 Task: View and add the product "Febreze Original Extra Strength Fabric Refresher (16.9 oz)" to cart from the store "DashMart".
Action: Mouse pressed left at (42, 68)
Screenshot: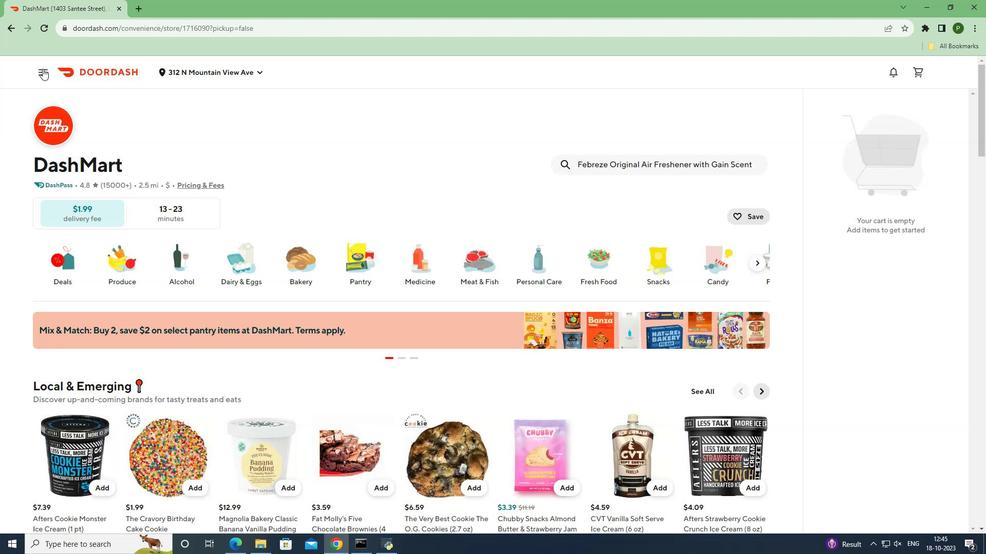
Action: Mouse moved to (55, 142)
Screenshot: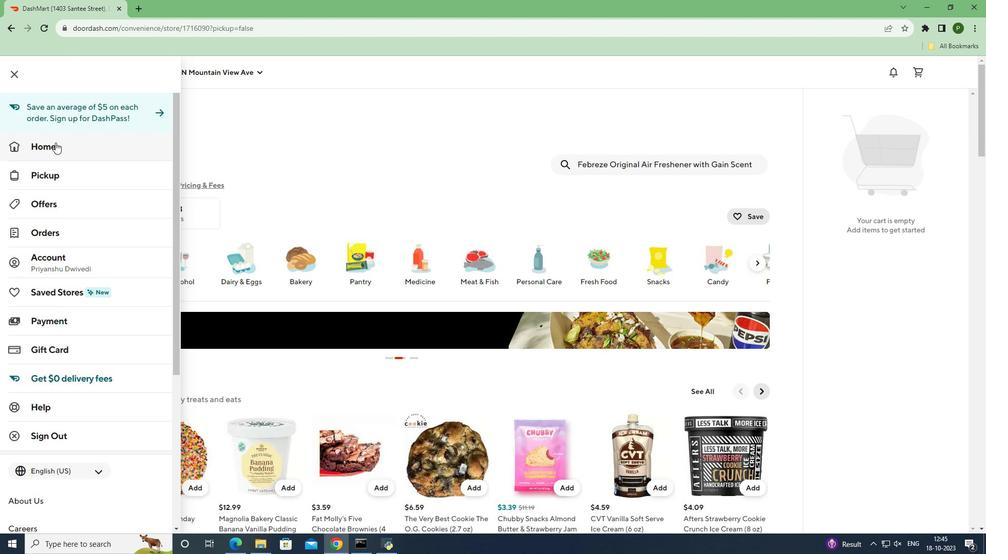 
Action: Mouse pressed left at (55, 142)
Screenshot: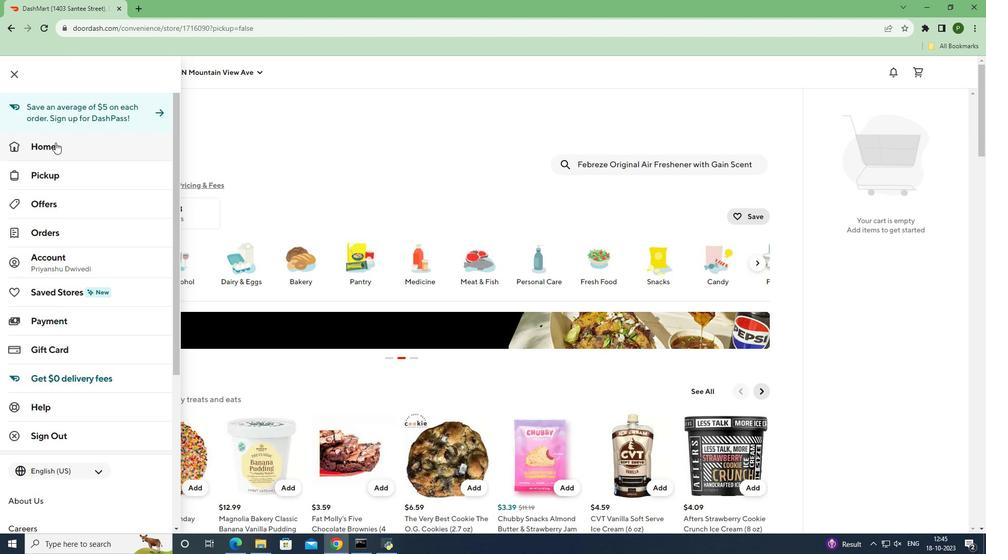 
Action: Mouse moved to (780, 107)
Screenshot: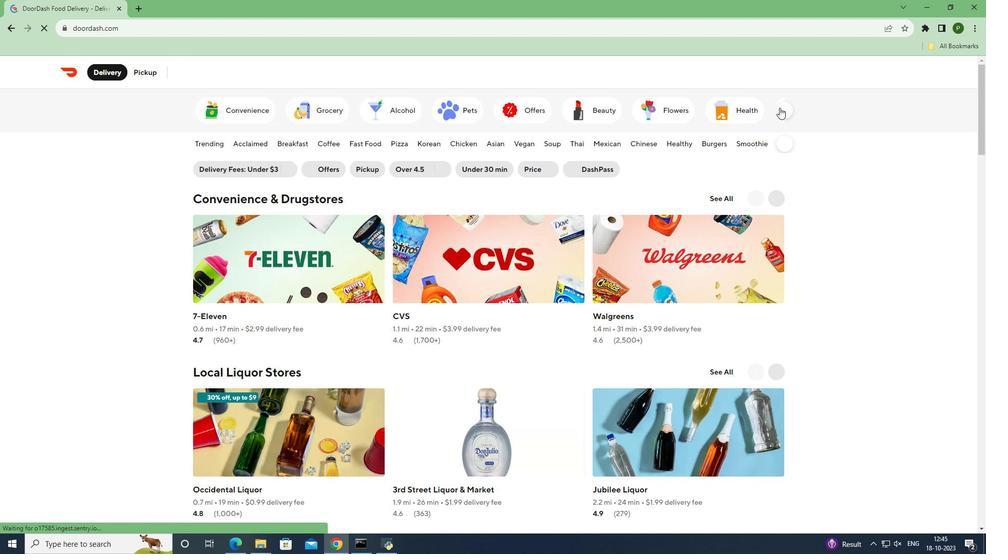 
Action: Mouse pressed left at (780, 107)
Screenshot: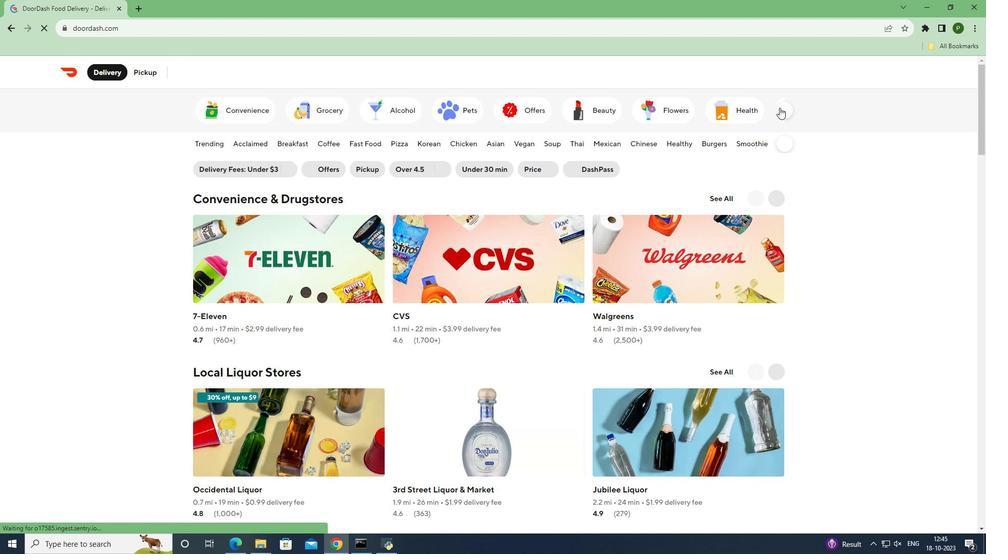 
Action: Mouse moved to (404, 108)
Screenshot: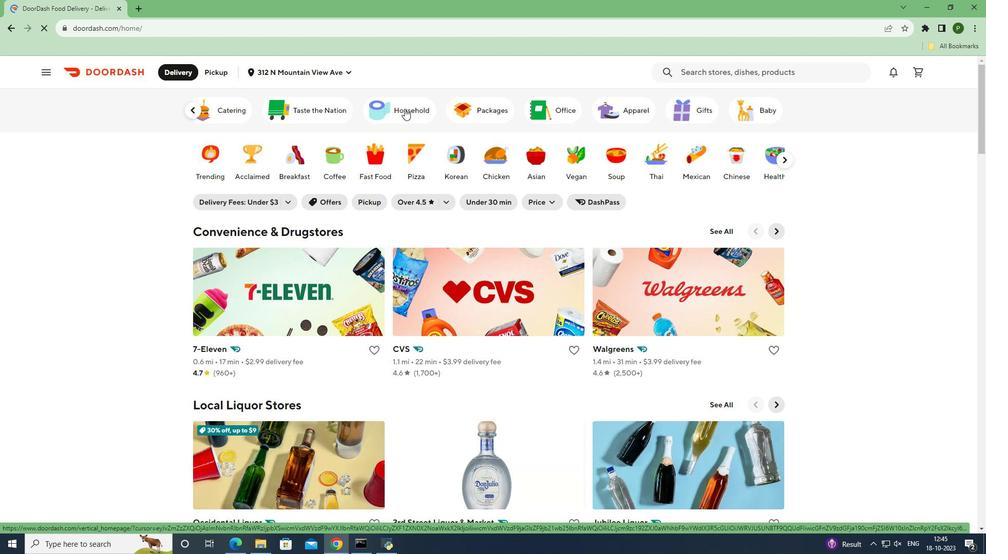 
Action: Mouse pressed left at (404, 108)
Screenshot: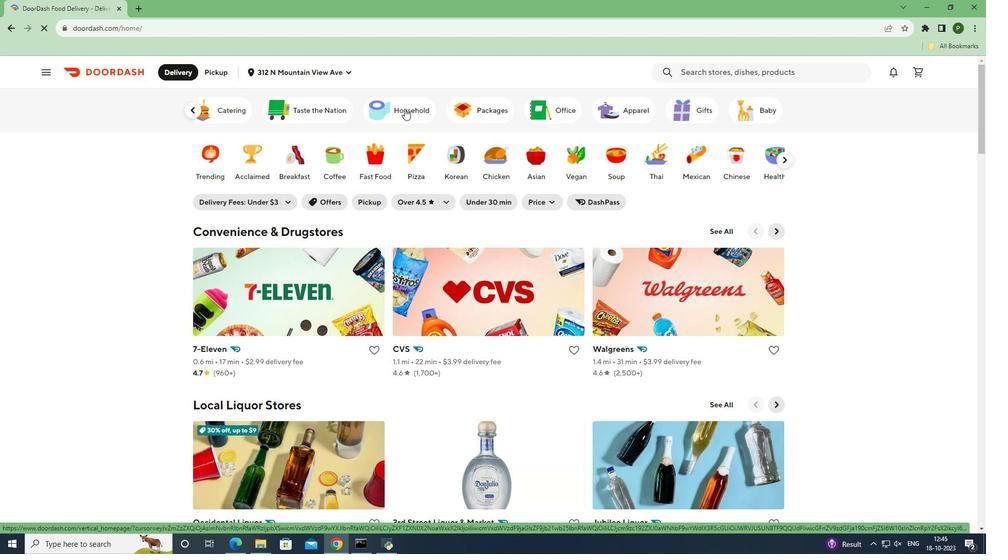 
Action: Mouse moved to (260, 498)
Screenshot: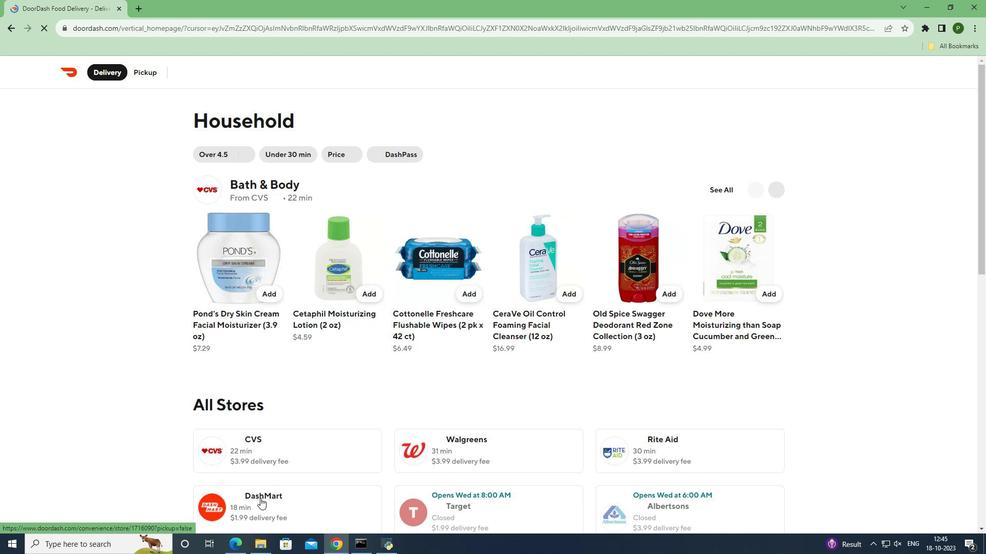 
Action: Mouse pressed left at (260, 498)
Screenshot: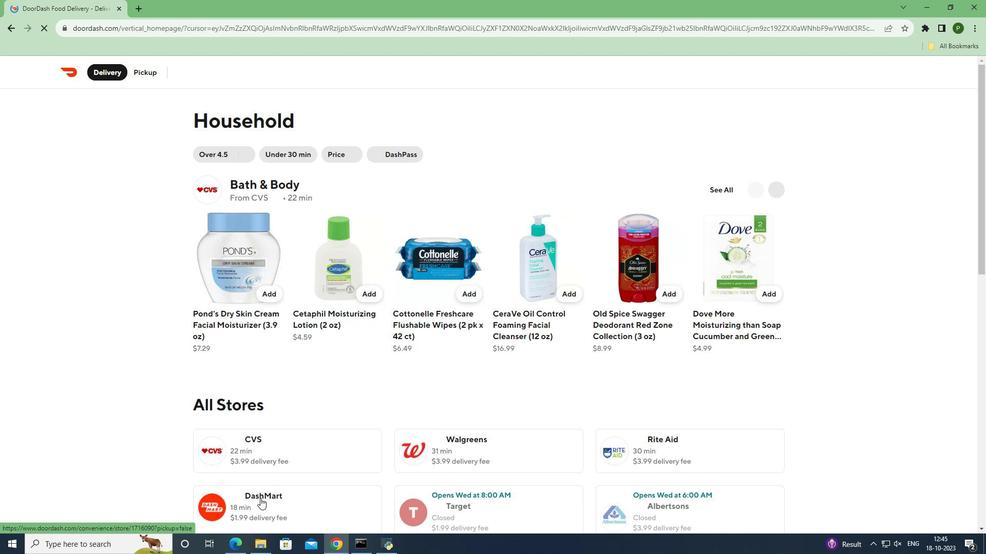 
Action: Mouse moved to (588, 166)
Screenshot: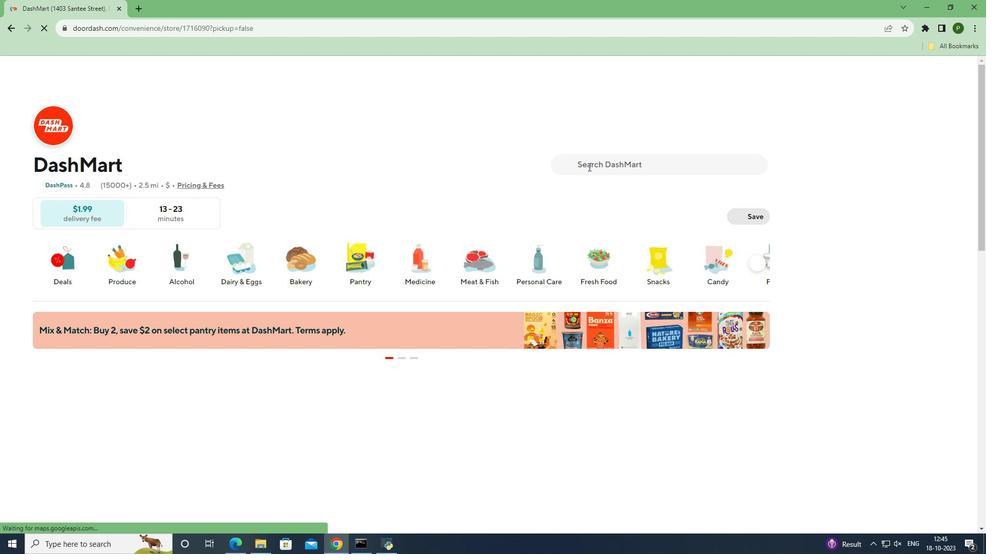 
Action: Mouse pressed left at (588, 166)
Screenshot: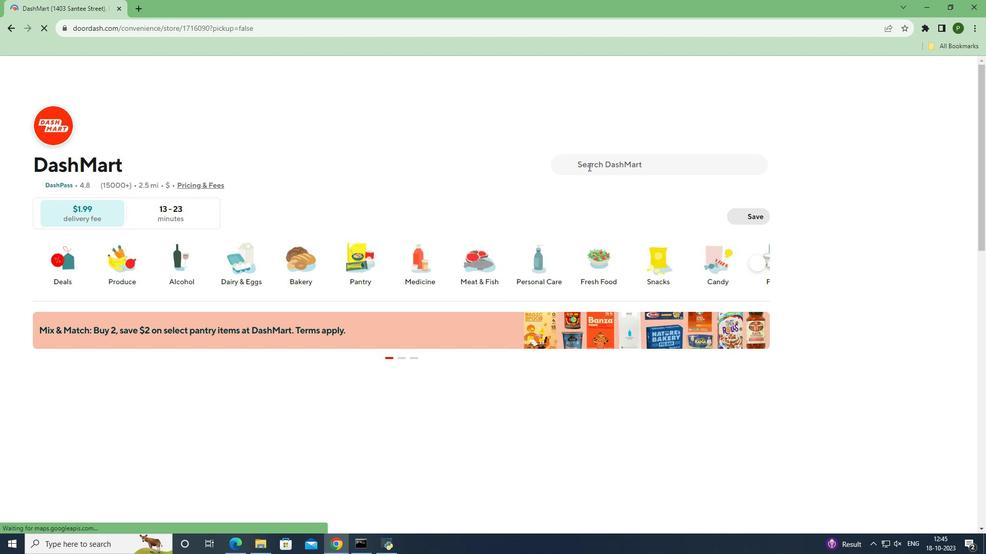
Action: Mouse moved to (588, 166)
Screenshot: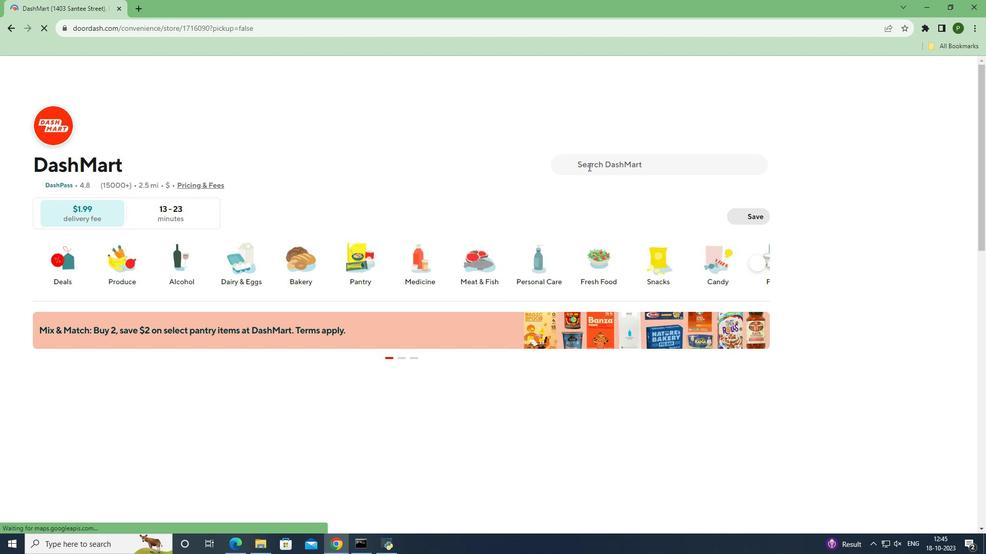 
Action: Key pressed <Key.caps_lock>F<Key.caps_lock>ebreze<Key.space>original<Key.space>extra<Key.space>strength<Key.space>fabric<Key.space>refresher<Key.space><Key.shift_r>(16.9<Key.space>oz<Key.shift_r>)
Screenshot: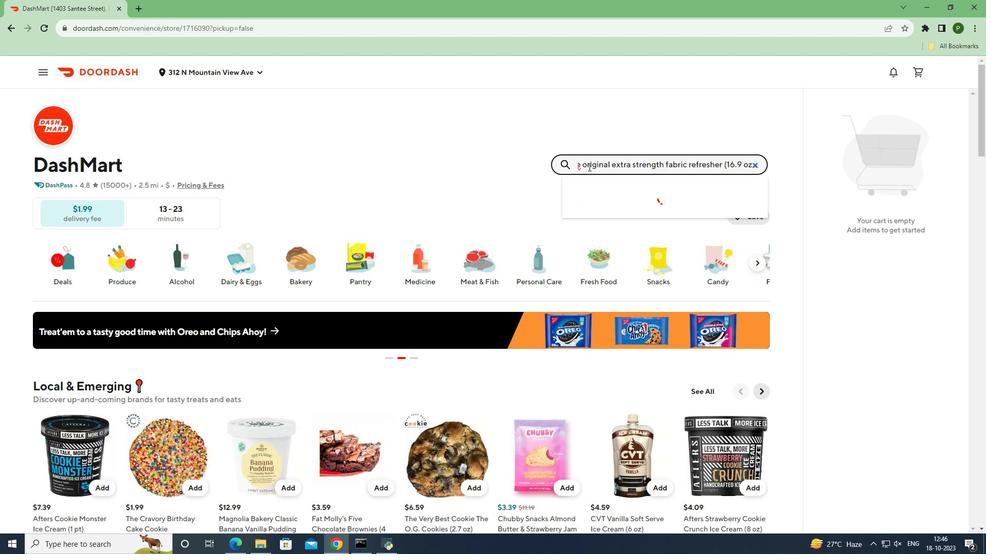 
Action: Mouse moved to (619, 196)
Screenshot: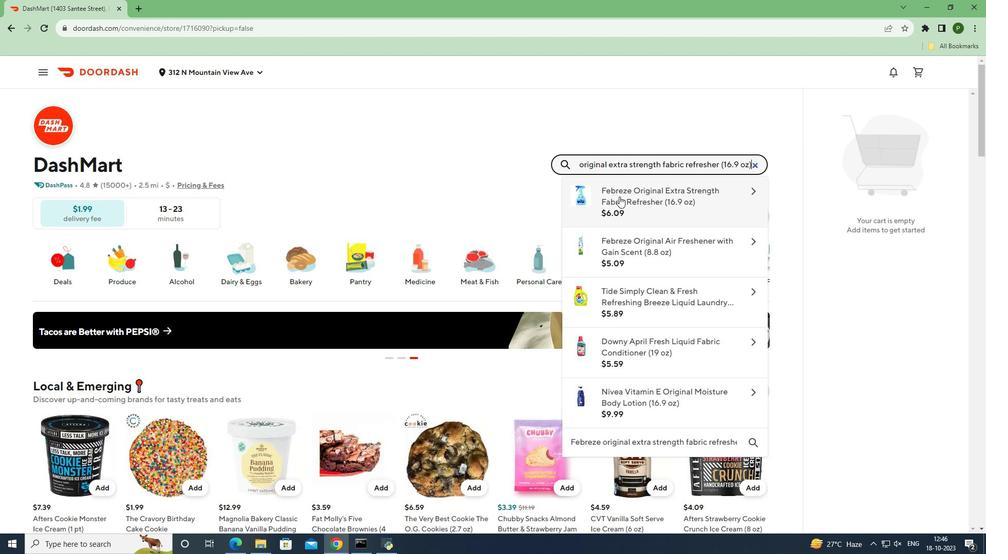 
Action: Mouse pressed left at (619, 196)
Screenshot: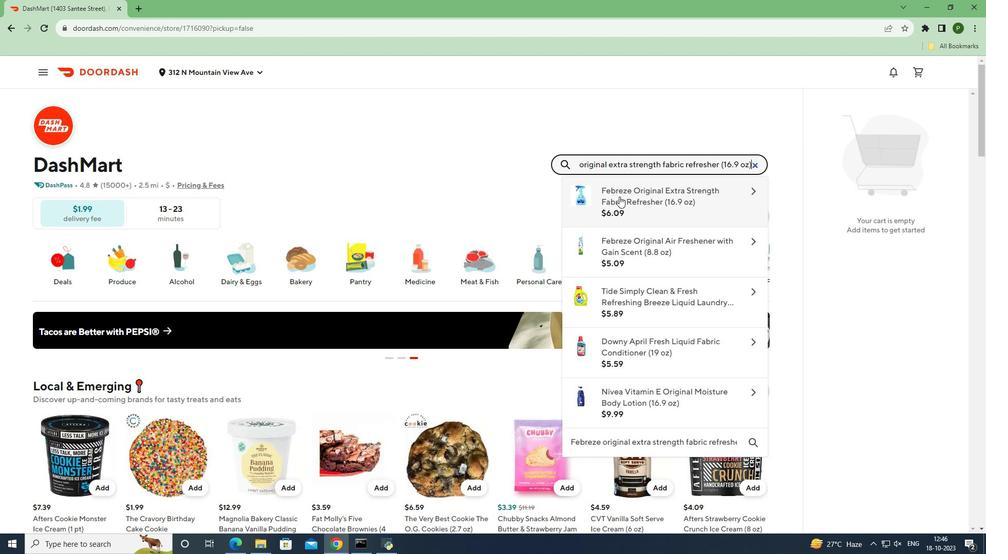 
Action: Mouse moved to (669, 510)
Screenshot: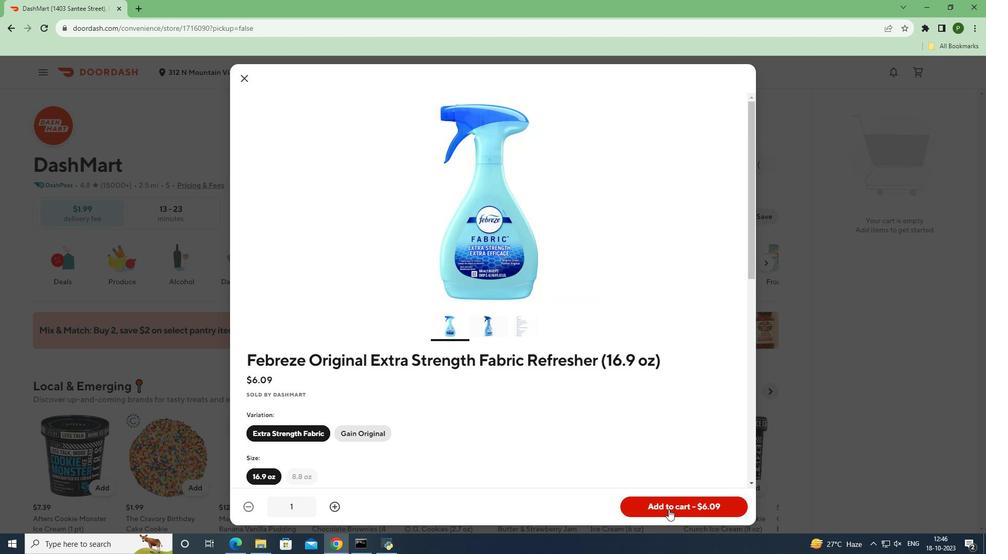 
Action: Mouse pressed left at (669, 510)
Screenshot: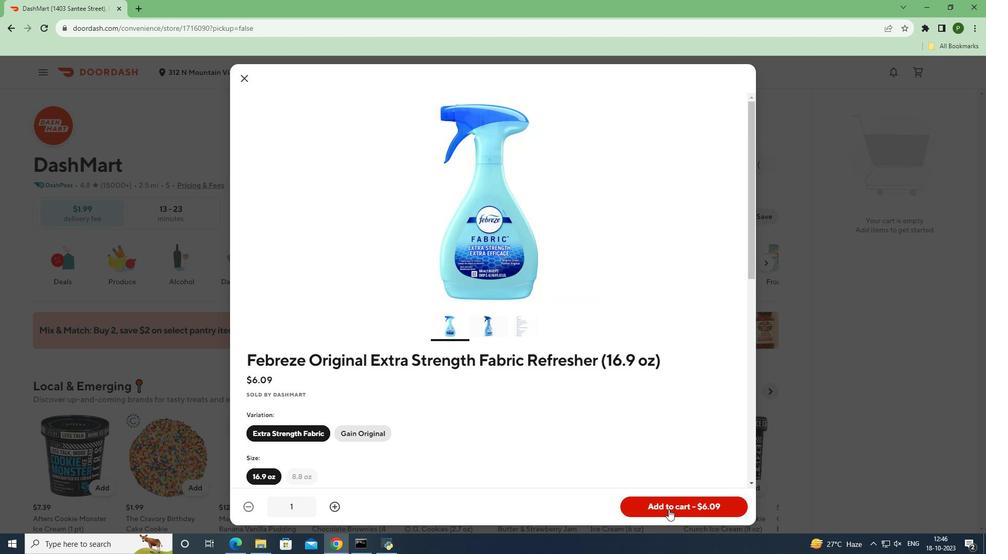 
Action: Mouse moved to (814, 417)
Screenshot: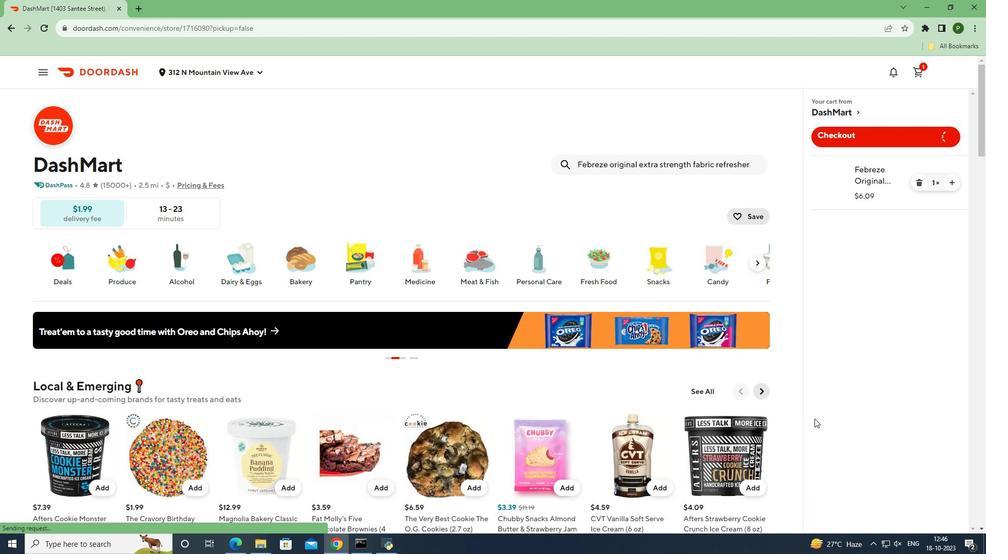
